 Task: Enable interaction limits for 3 days only for prior contributors in the repository "JS".
Action: Mouse moved to (904, 152)
Screenshot: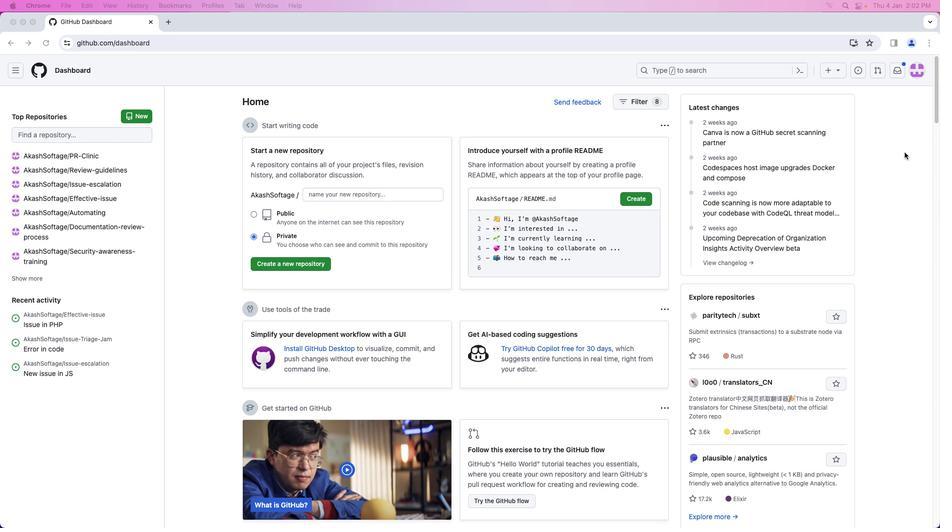 
Action: Mouse pressed left at (904, 152)
Screenshot: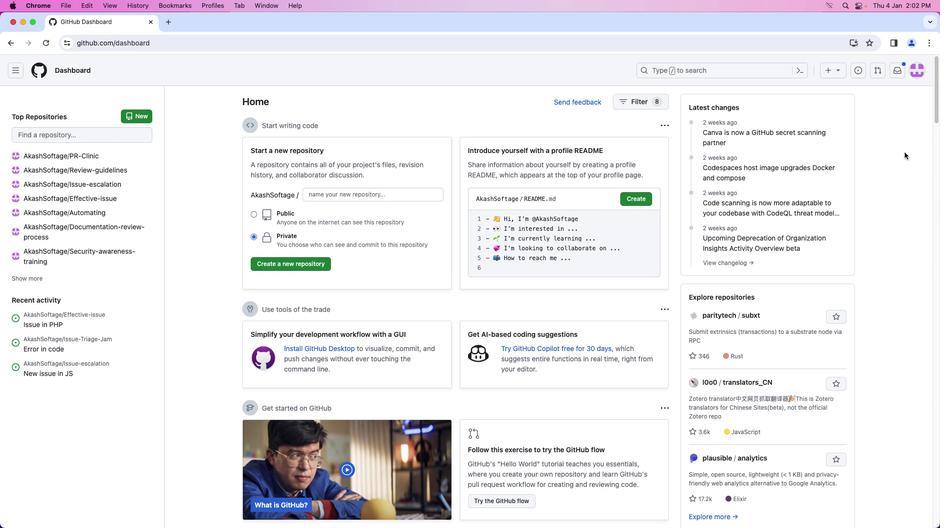 
Action: Mouse moved to (916, 67)
Screenshot: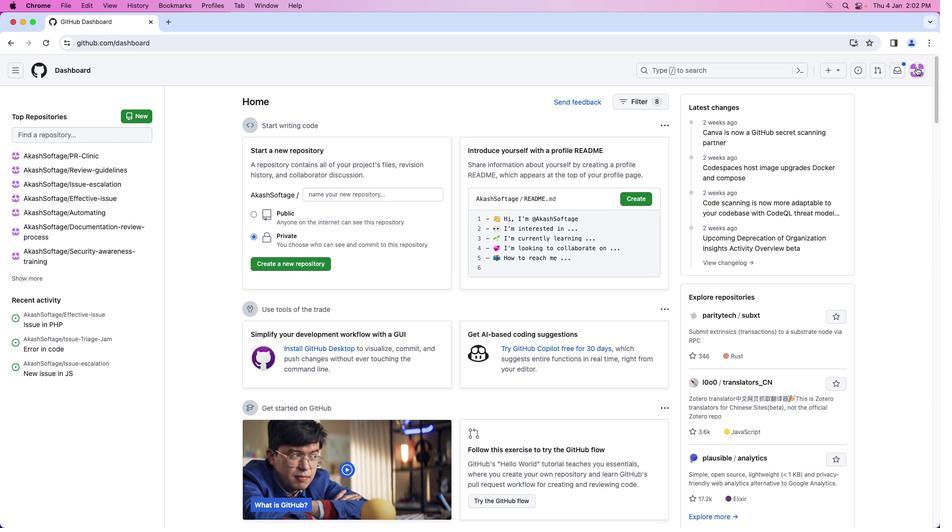 
Action: Mouse pressed left at (916, 67)
Screenshot: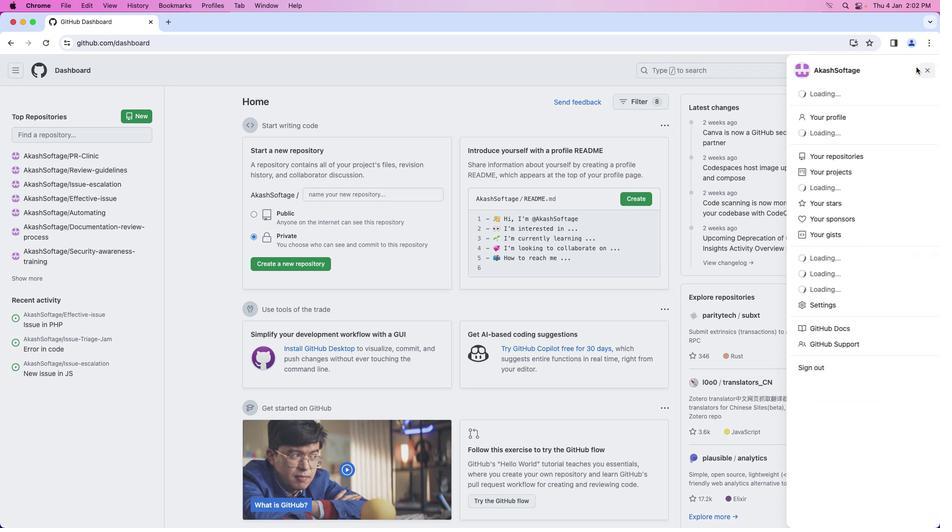 
Action: Mouse moved to (875, 159)
Screenshot: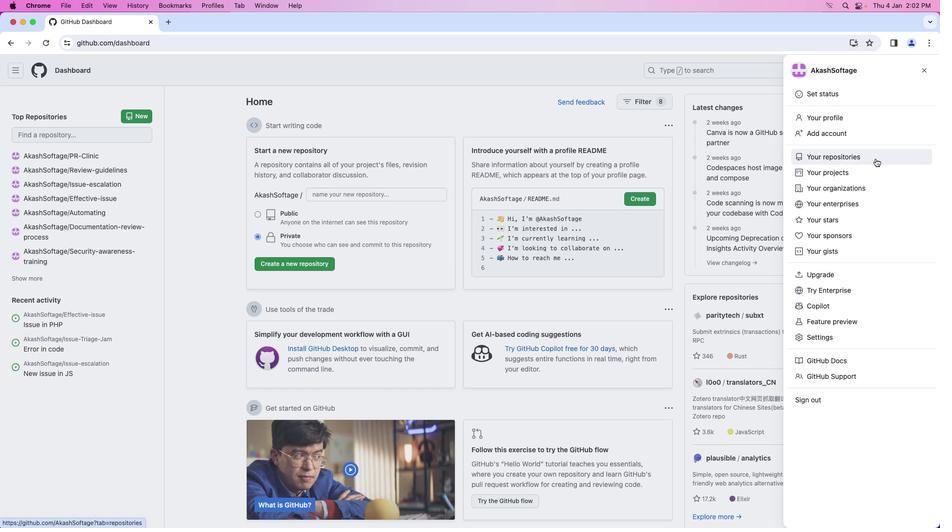 
Action: Mouse pressed left at (875, 159)
Screenshot: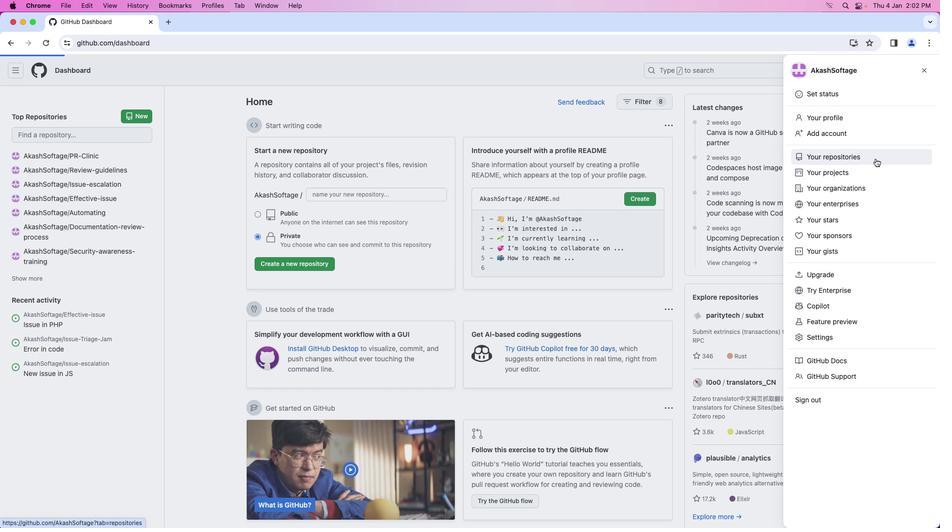 
Action: Mouse moved to (326, 164)
Screenshot: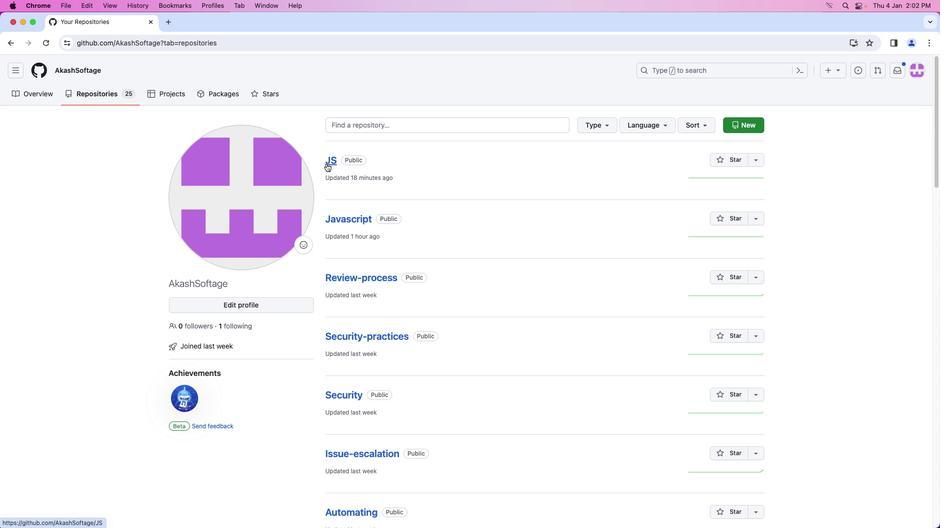 
Action: Mouse pressed left at (326, 164)
Screenshot: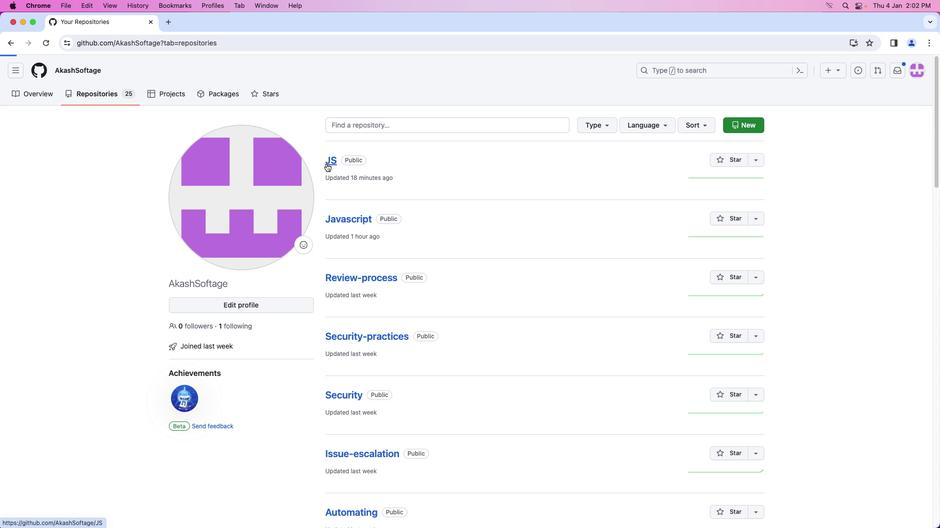 
Action: Mouse moved to (408, 97)
Screenshot: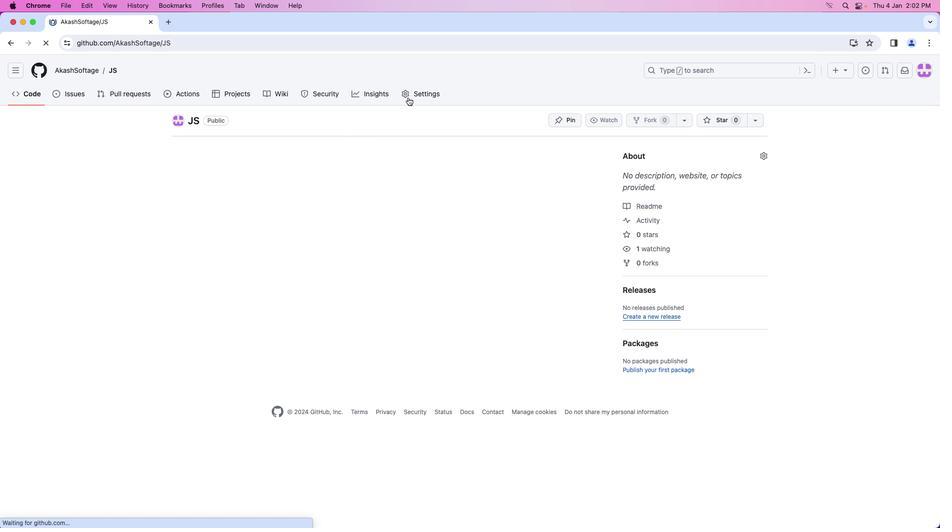
Action: Mouse pressed left at (408, 97)
Screenshot: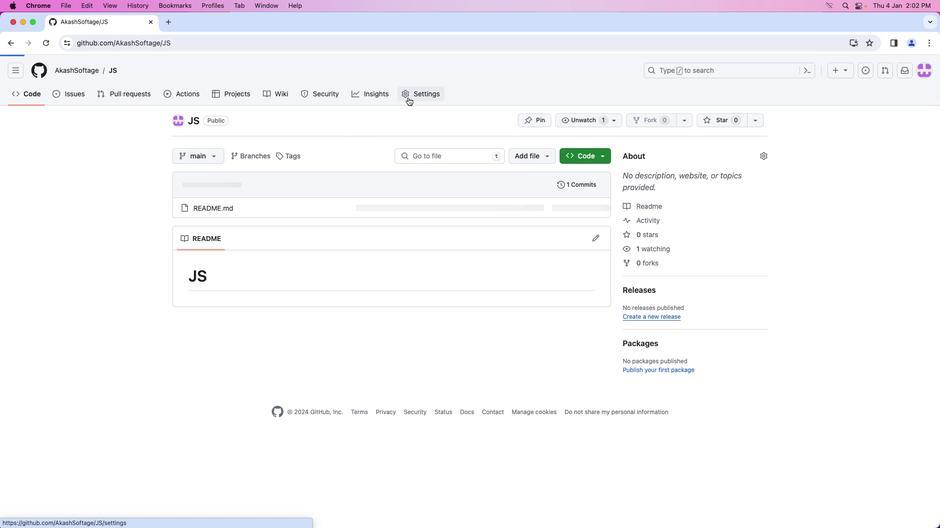 
Action: Mouse moved to (304, 179)
Screenshot: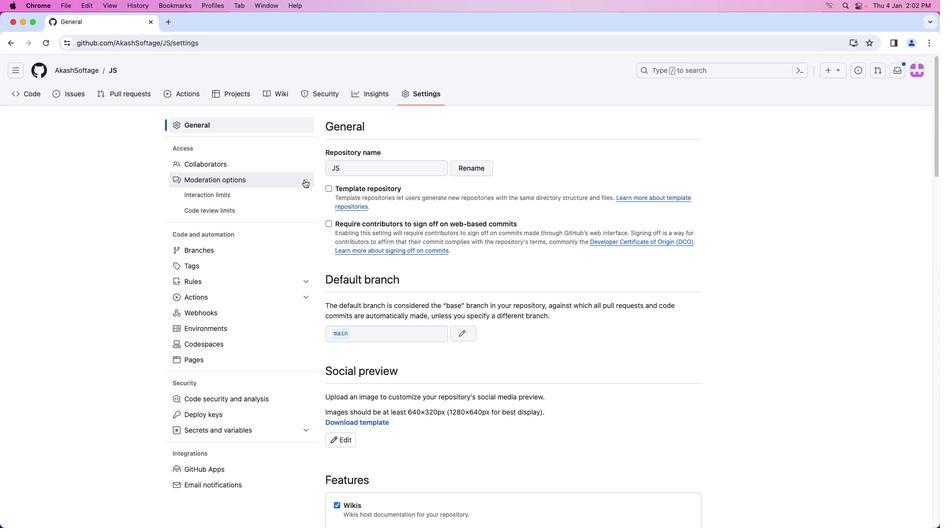 
Action: Mouse pressed left at (304, 179)
Screenshot: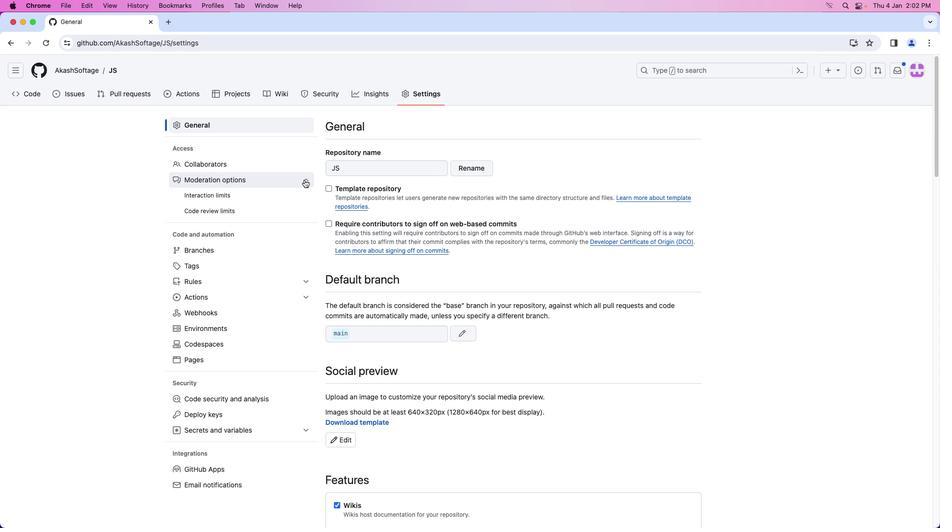 
Action: Mouse moved to (298, 193)
Screenshot: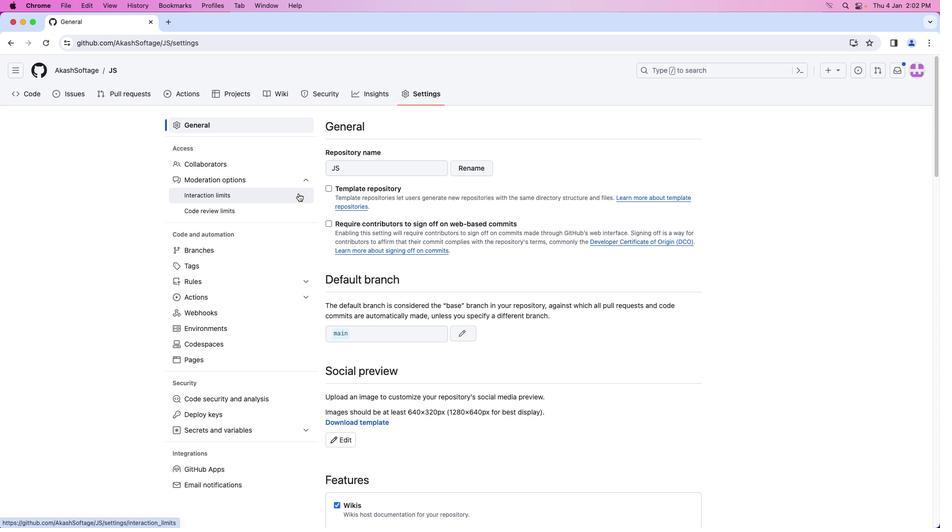 
Action: Mouse pressed left at (298, 193)
Screenshot: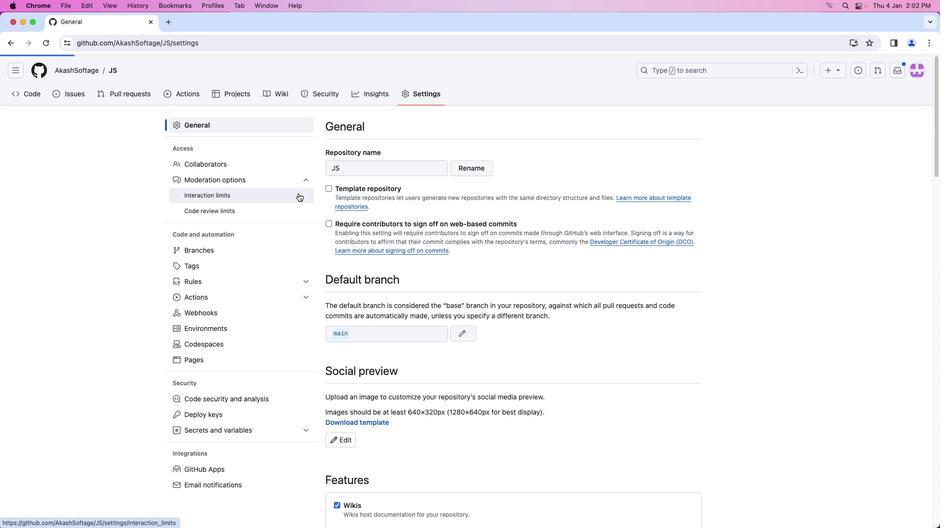 
Action: Mouse moved to (685, 295)
Screenshot: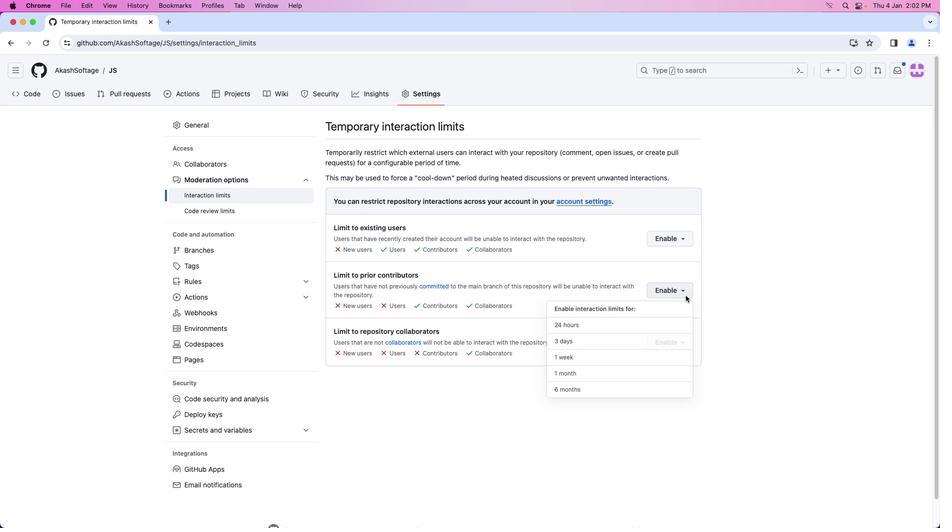 
Action: Mouse pressed left at (685, 295)
Screenshot: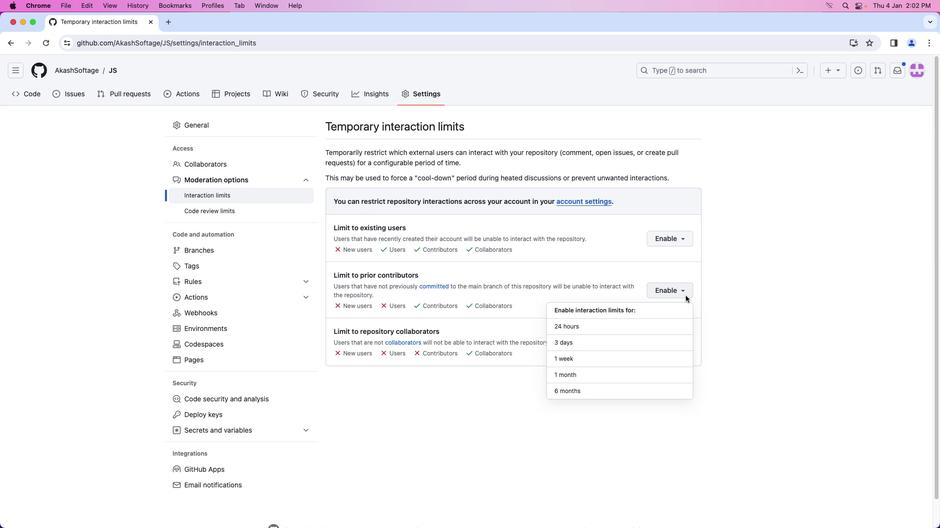 
Action: Mouse moved to (667, 339)
Screenshot: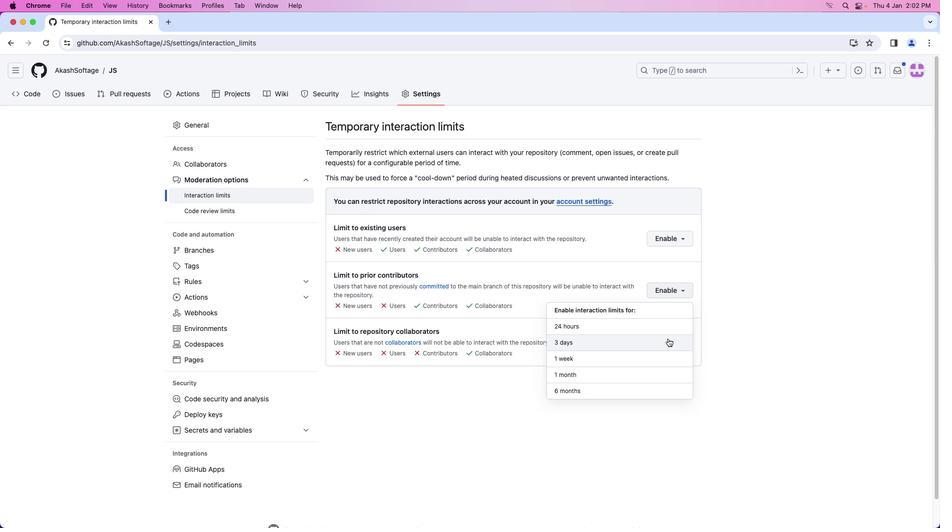 
Action: Mouse pressed left at (667, 339)
Screenshot: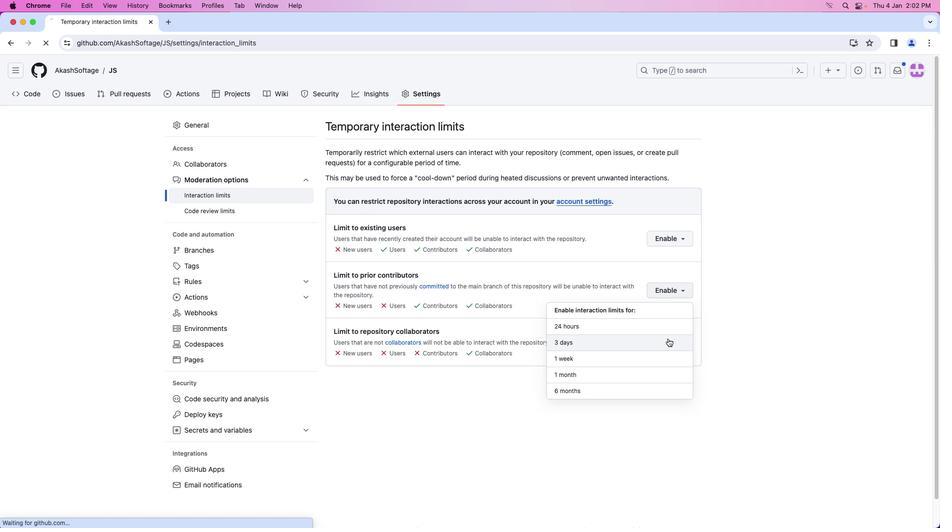 
Action: Mouse moved to (660, 336)
Screenshot: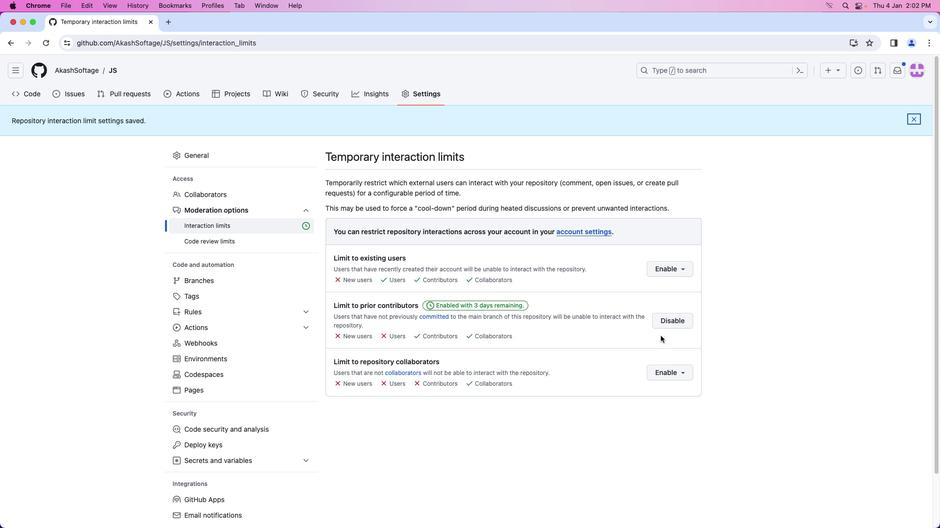 
